 Task: In the  document poster.html Download file as 'HTML ' Share this file with 'softage.5@softage.net' Insert the command  Suggesting 
Action: Mouse moved to (207, 318)
Screenshot: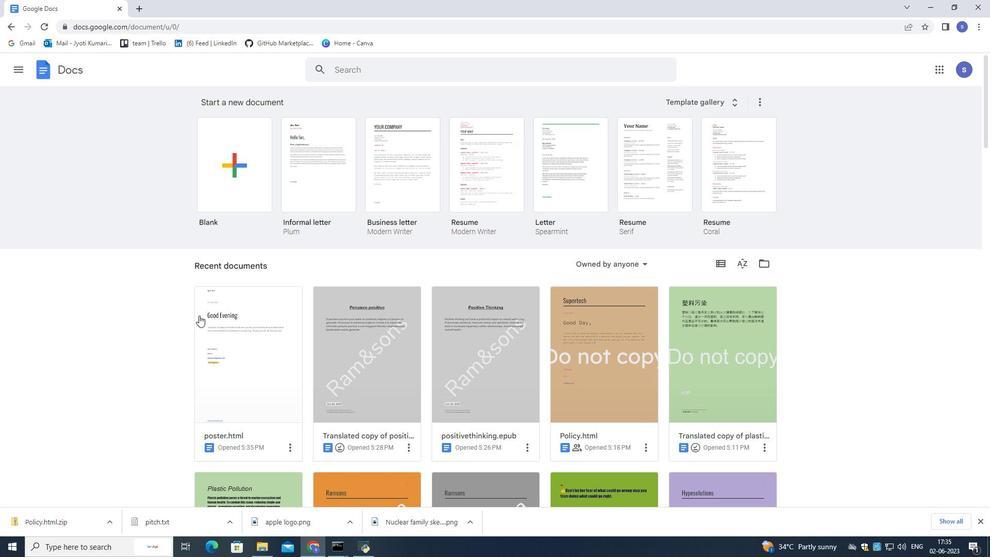 
Action: Mouse pressed left at (207, 318)
Screenshot: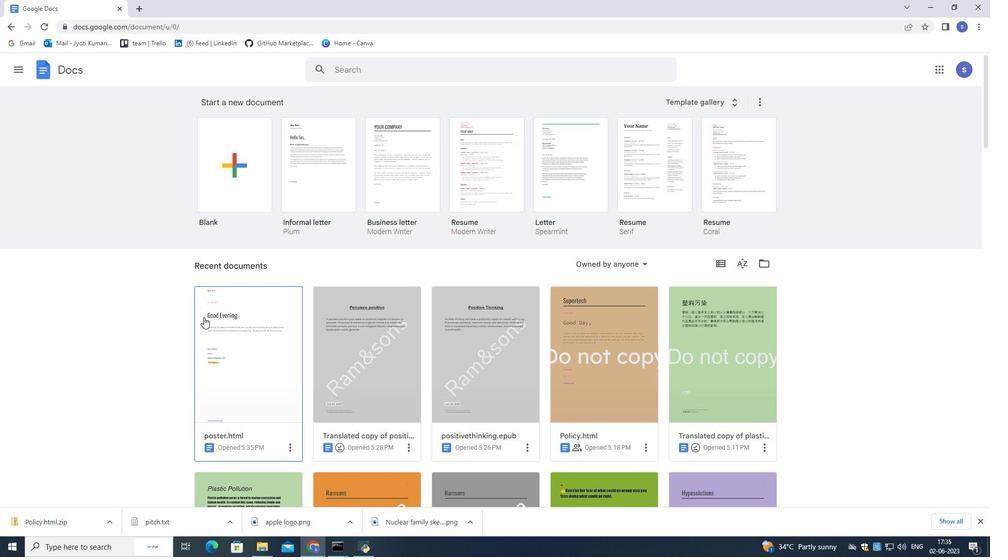 
Action: Mouse moved to (207, 318)
Screenshot: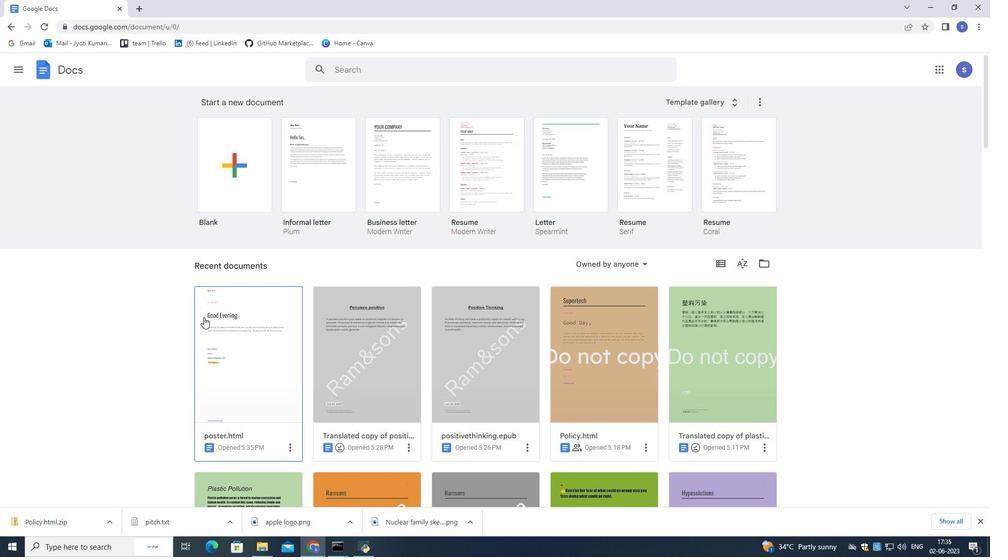 
Action: Mouse pressed left at (207, 318)
Screenshot: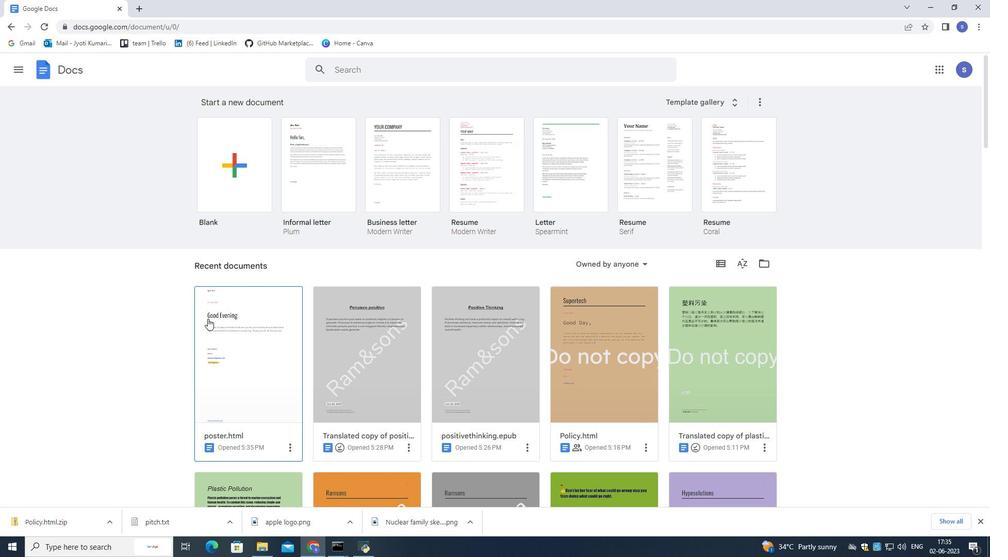
Action: Mouse moved to (34, 72)
Screenshot: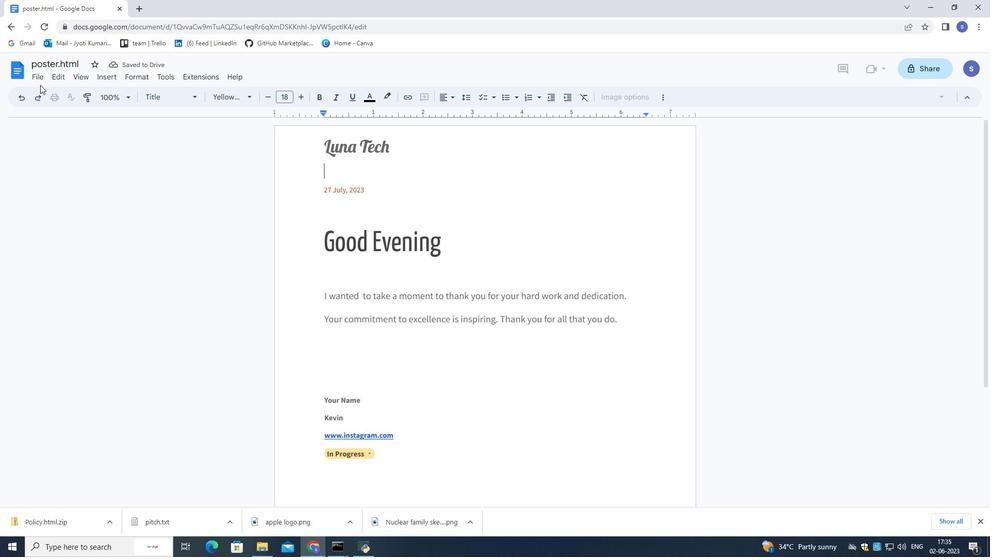 
Action: Mouse pressed left at (34, 72)
Screenshot: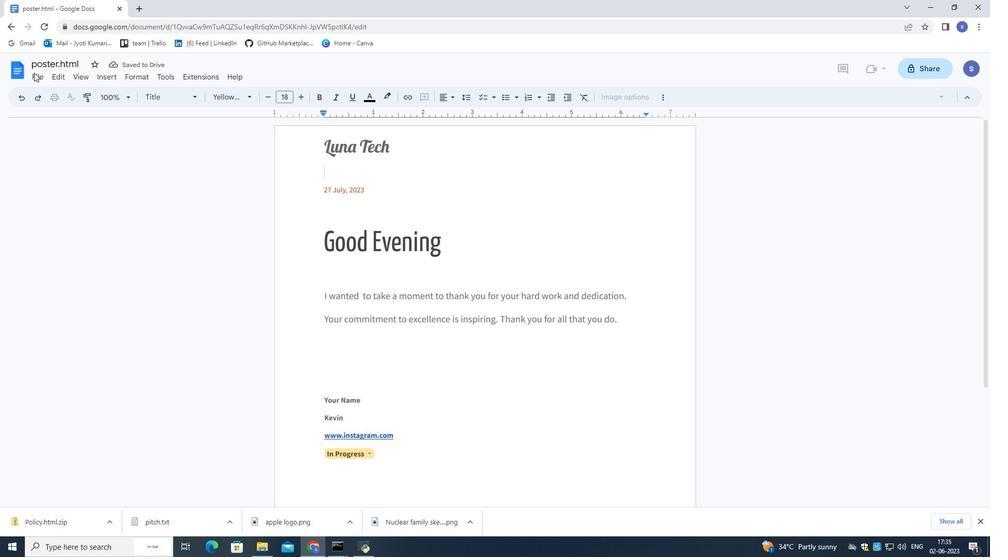 
Action: Mouse pressed left at (34, 72)
Screenshot: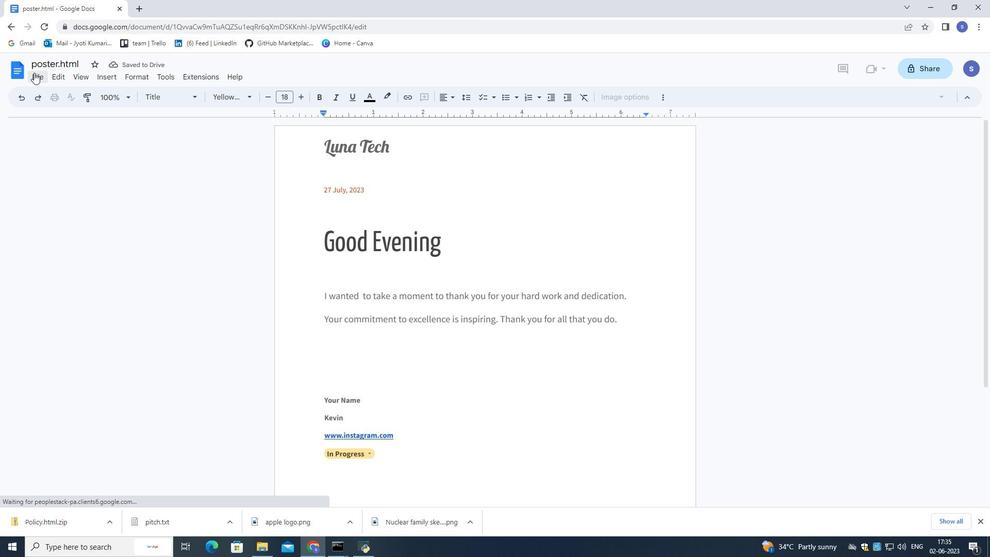 
Action: Mouse moved to (38, 76)
Screenshot: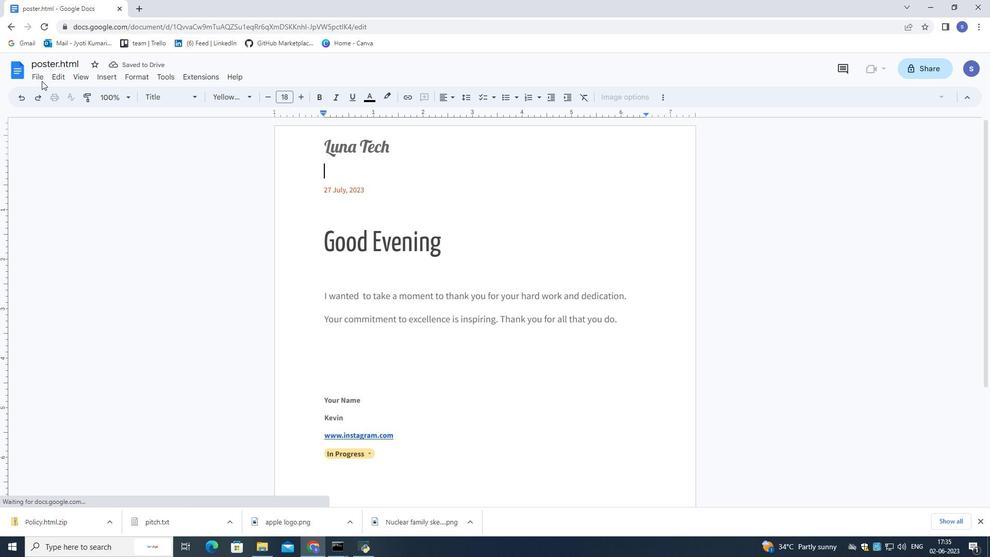
Action: Mouse pressed left at (38, 76)
Screenshot: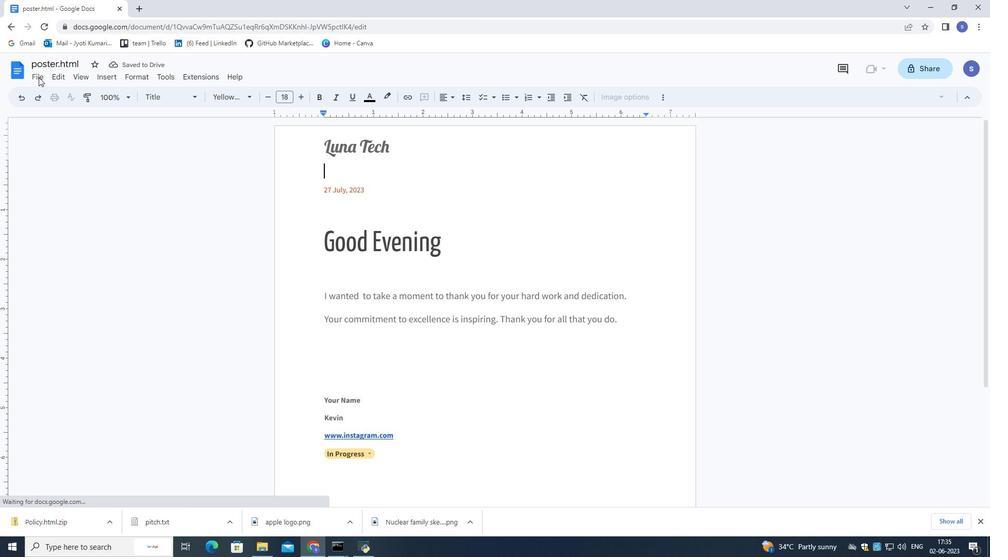 
Action: Mouse moved to (267, 237)
Screenshot: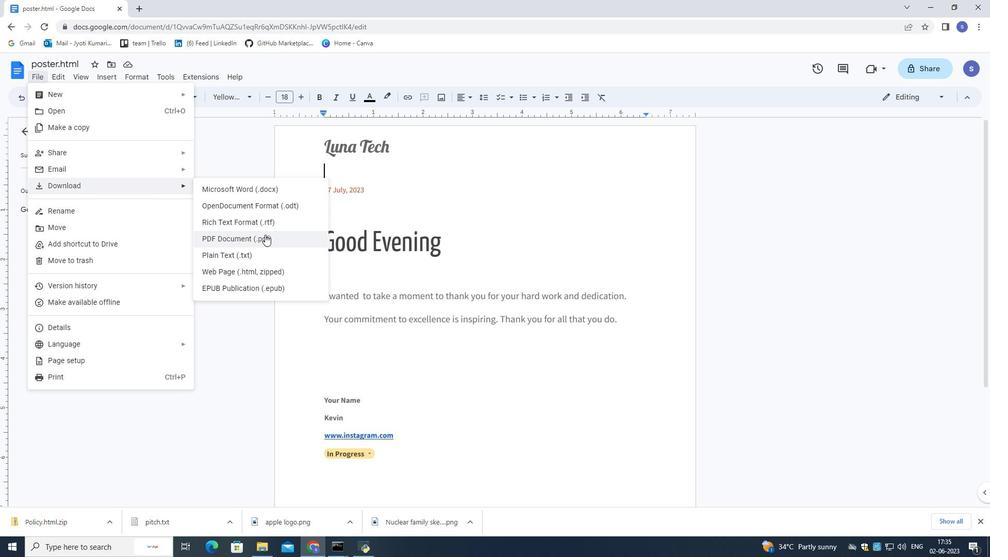 
Action: Mouse pressed left at (267, 237)
Screenshot: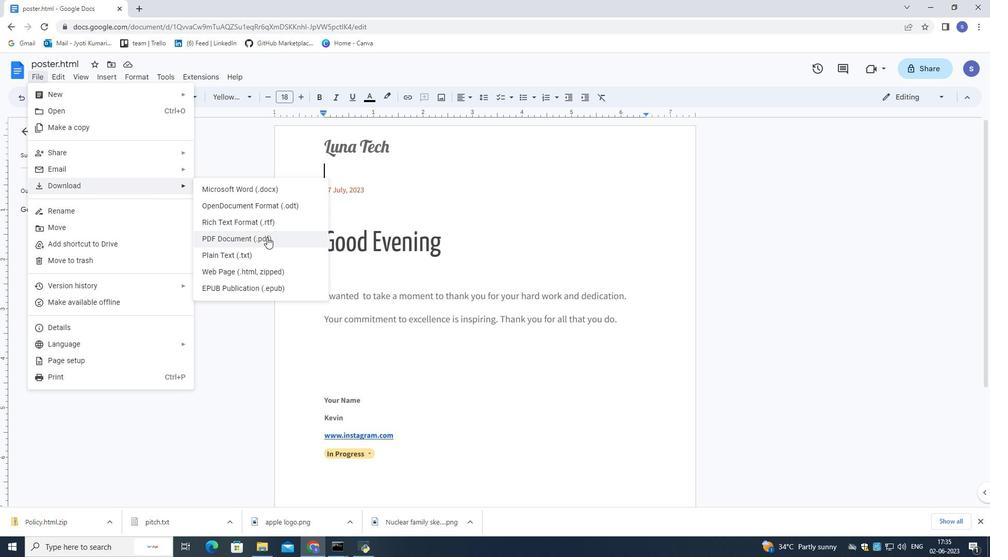 
Action: Mouse moved to (43, 78)
Screenshot: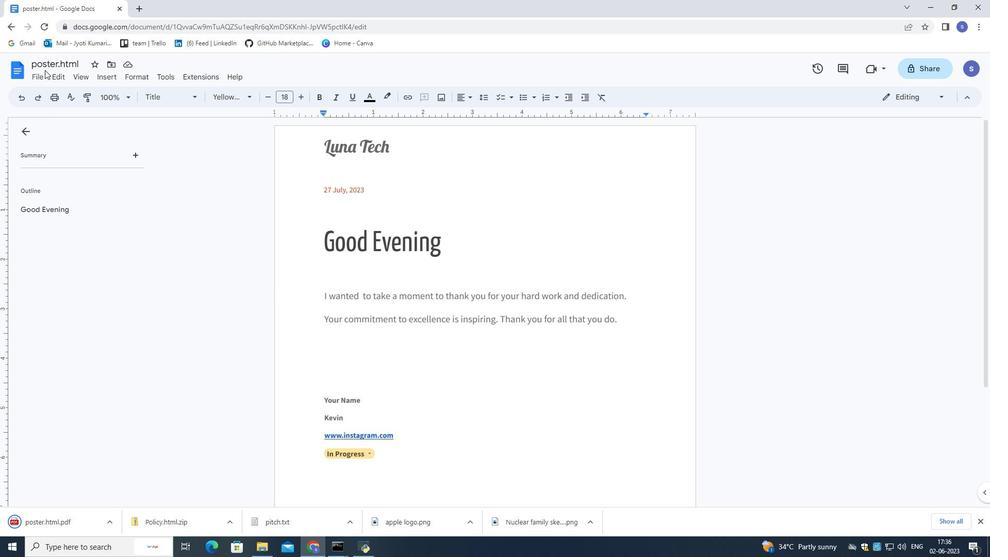 
Action: Mouse pressed left at (43, 78)
Screenshot: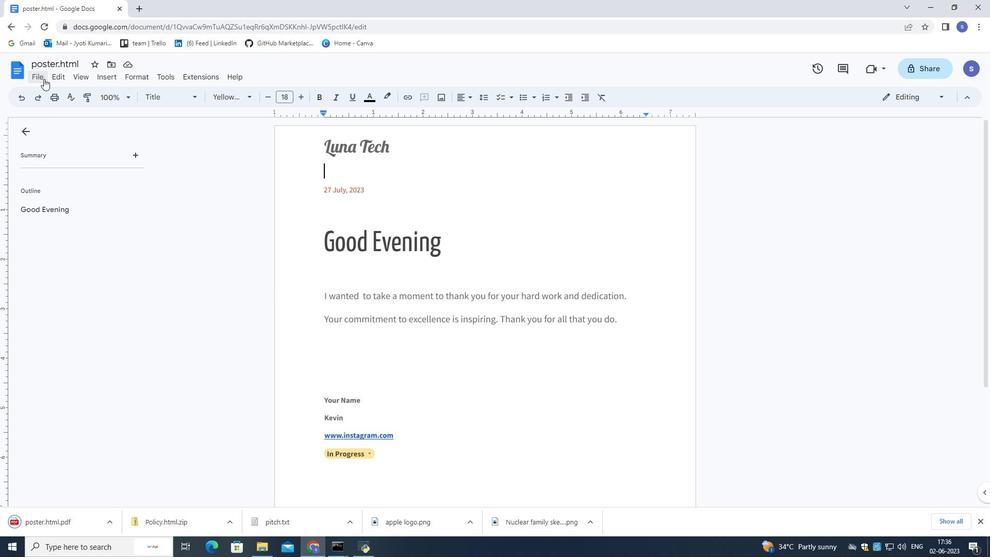 
Action: Mouse moved to (222, 156)
Screenshot: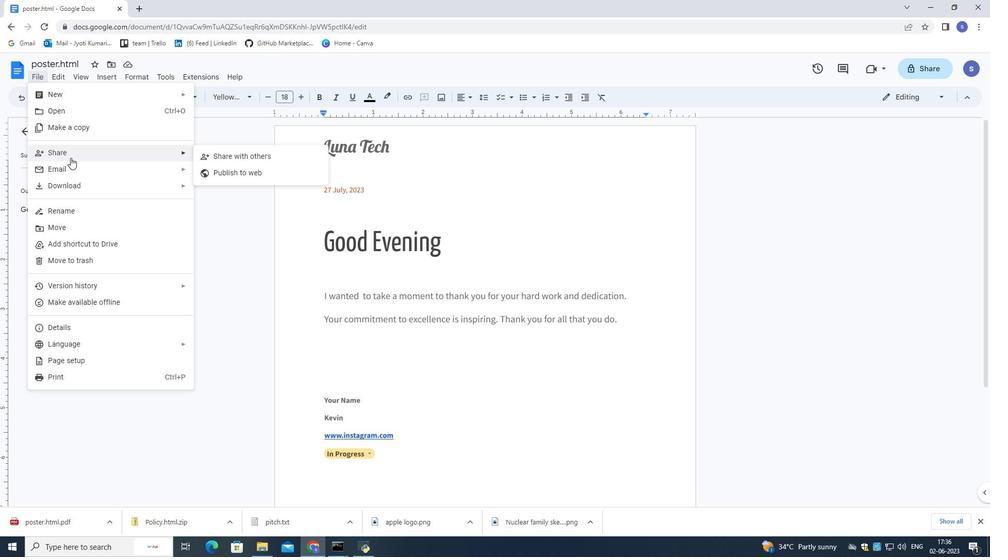 
Action: Mouse pressed left at (222, 156)
Screenshot: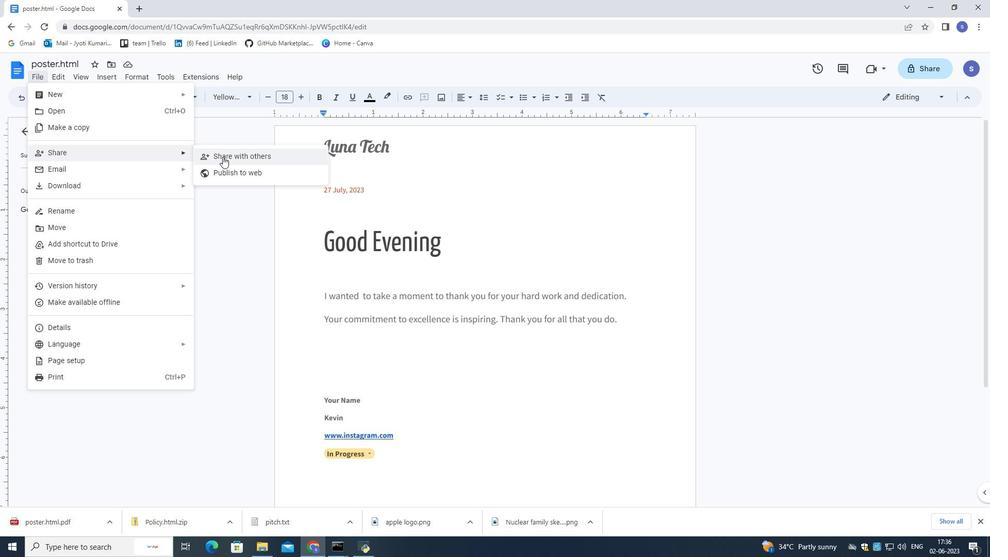 
Action: Mouse moved to (223, 155)
Screenshot: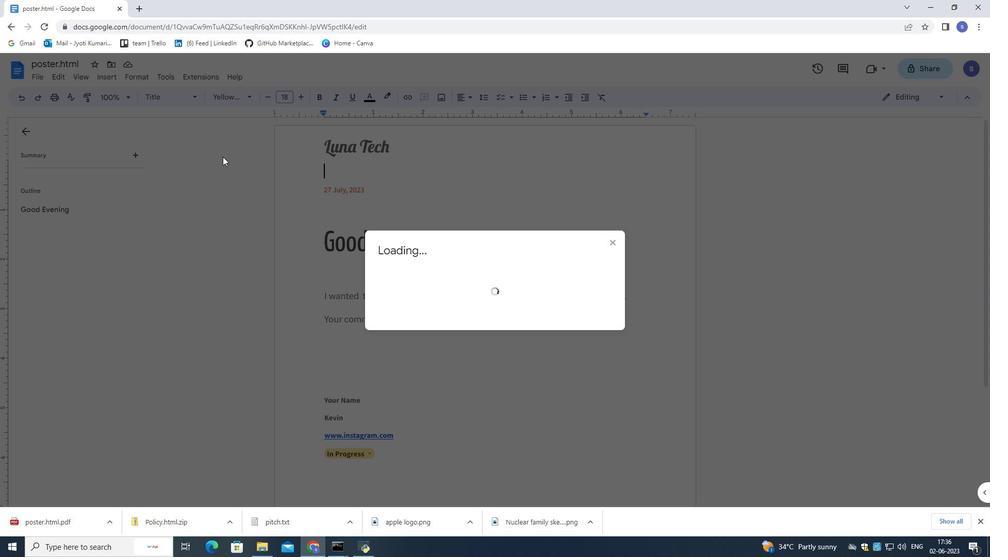 
Action: Key pressed softage.5<Key.shift>@softage.net
Screenshot: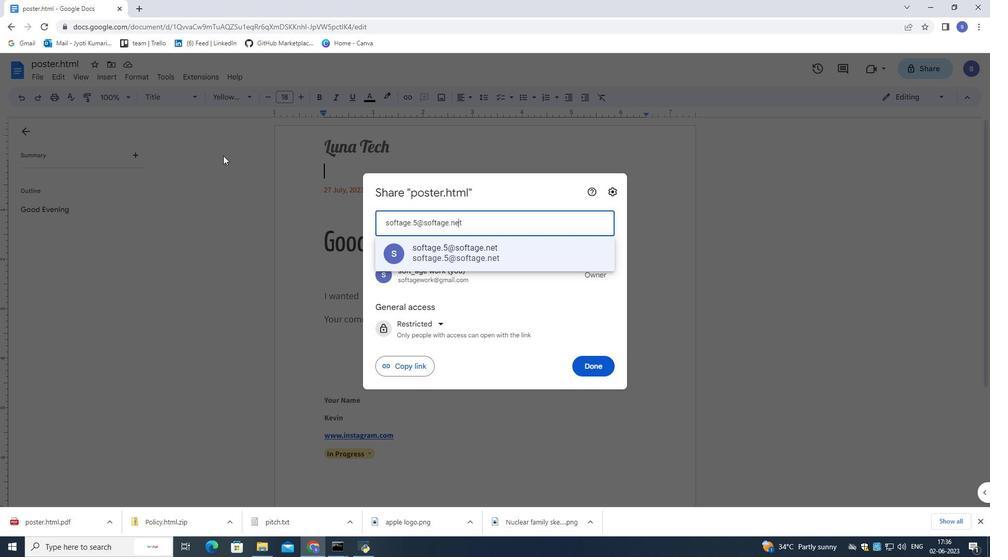 
Action: Mouse moved to (488, 265)
Screenshot: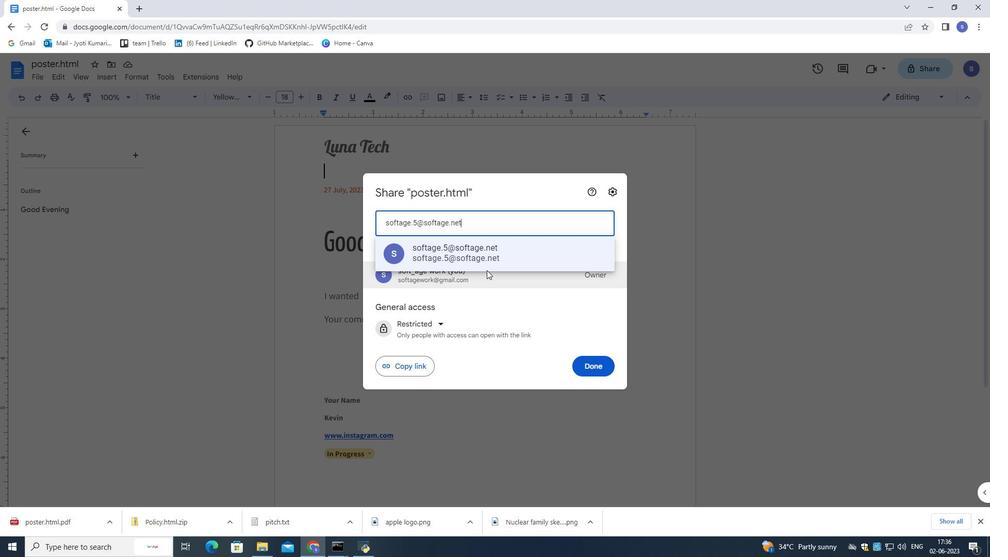 
Action: Mouse pressed left at (488, 265)
Screenshot: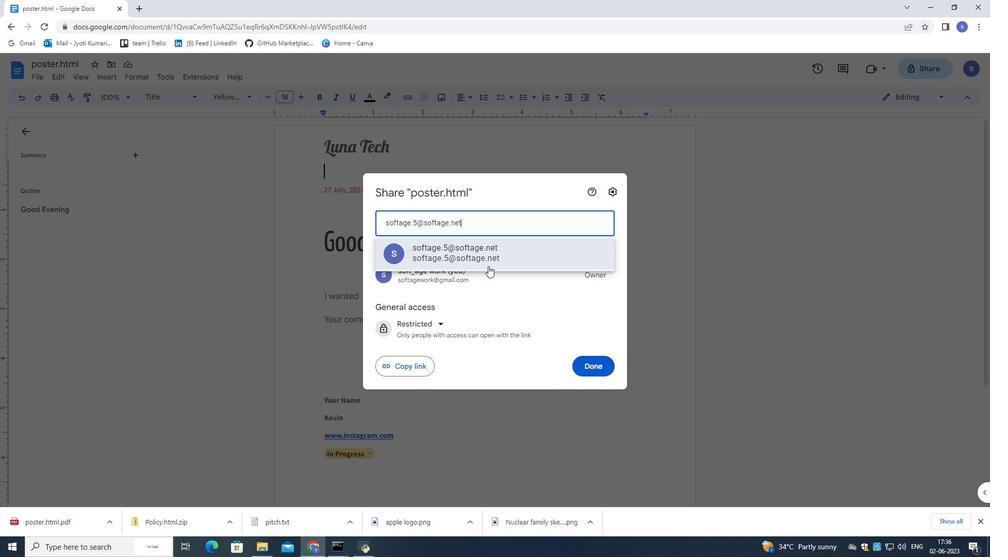 
Action: Mouse moved to (588, 355)
Screenshot: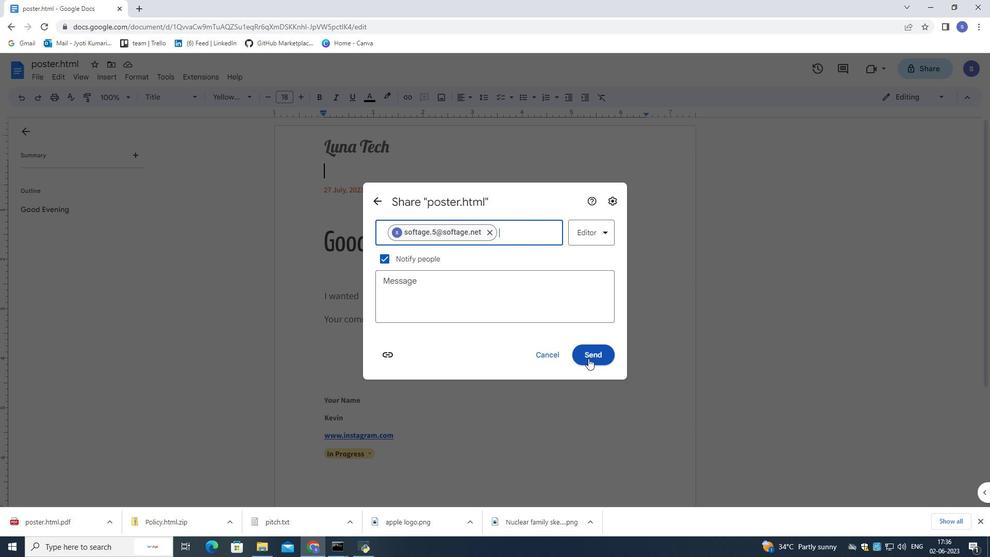 
Action: Mouse pressed left at (588, 355)
Screenshot: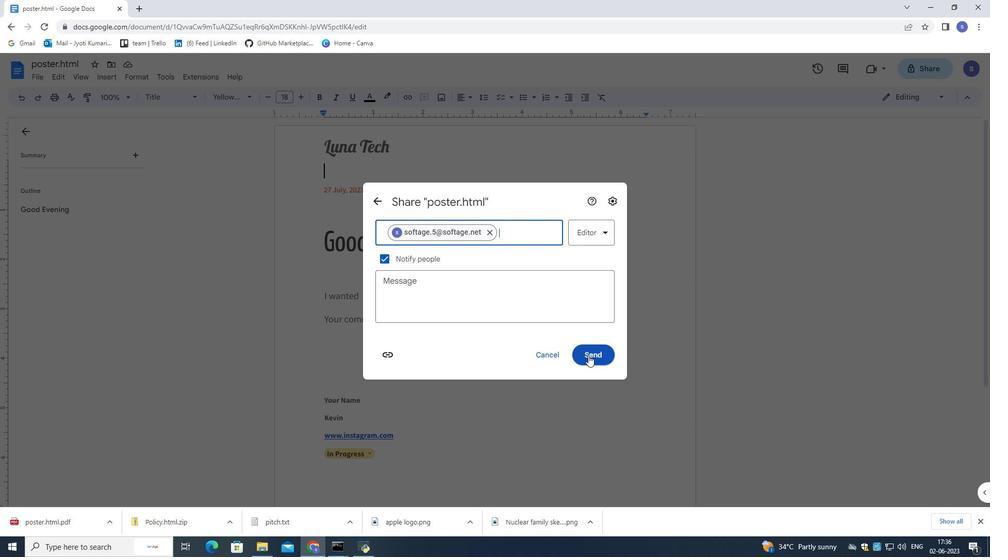 
Action: Mouse moved to (913, 94)
Screenshot: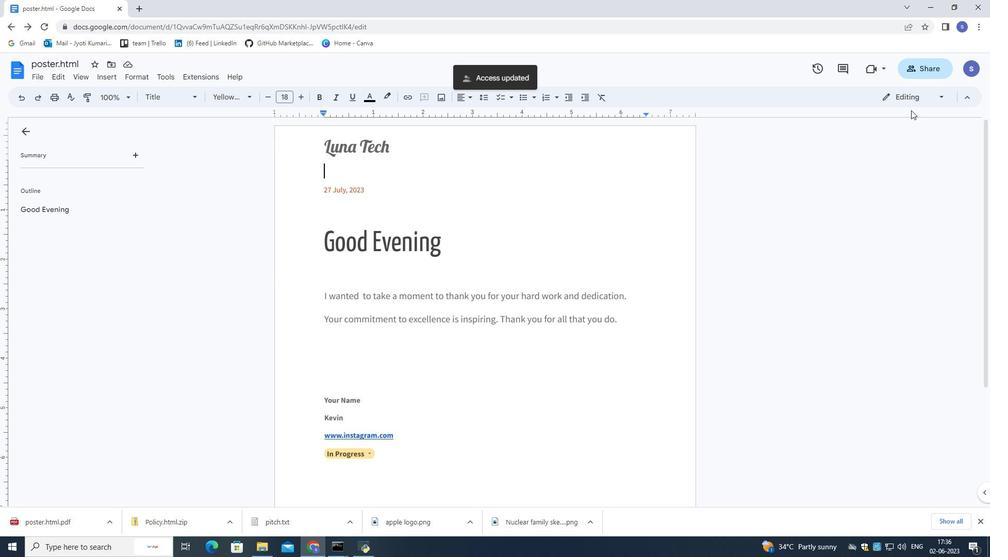 
Action: Mouse pressed left at (913, 94)
Screenshot: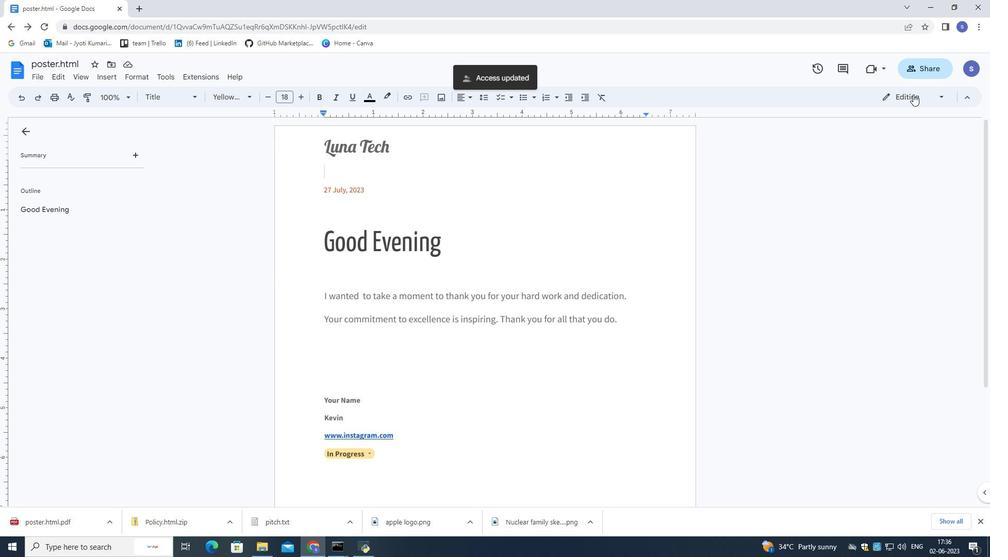
Action: Mouse moved to (920, 140)
Screenshot: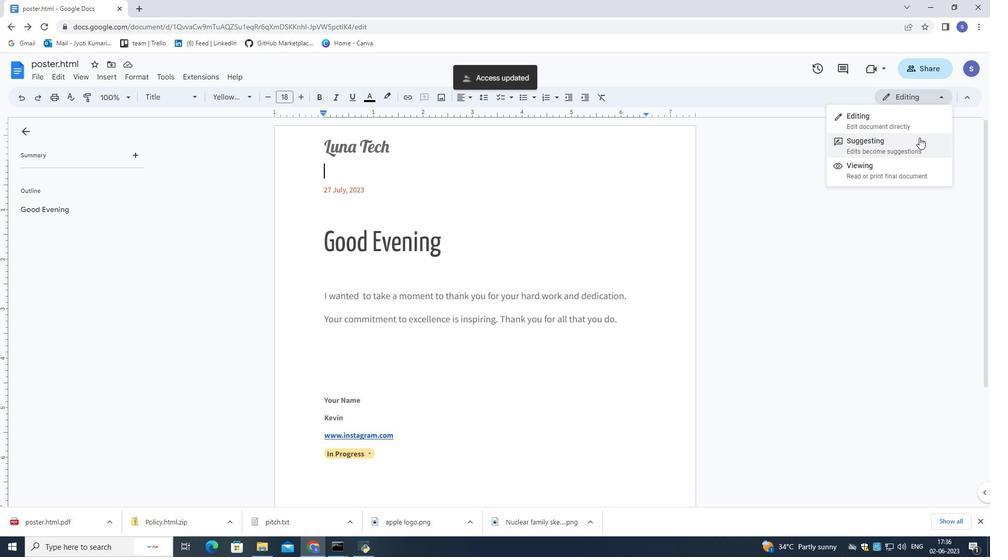 
Action: Mouse pressed left at (920, 140)
Screenshot: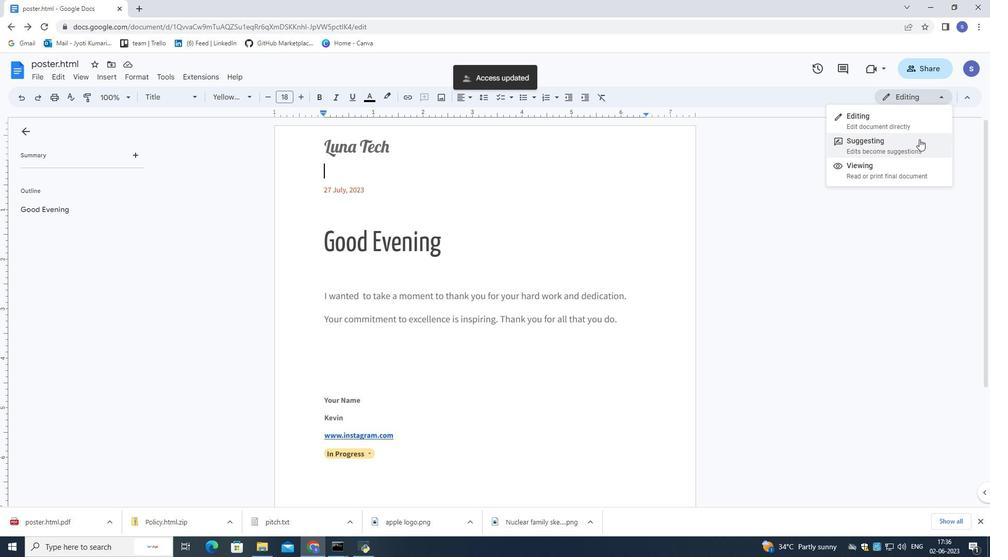 
Action: Mouse moved to (761, 295)
Screenshot: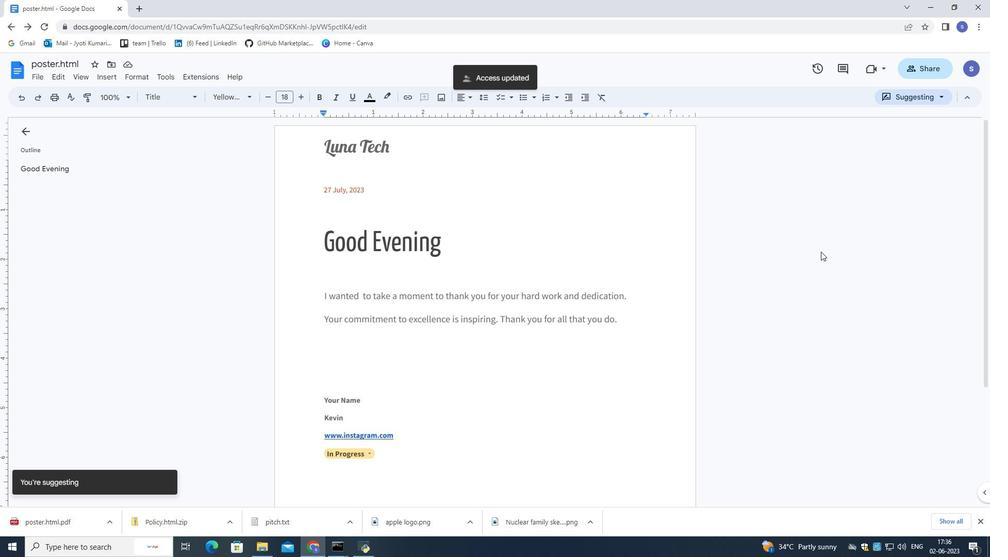 
Action: Mouse pressed left at (761, 295)
Screenshot: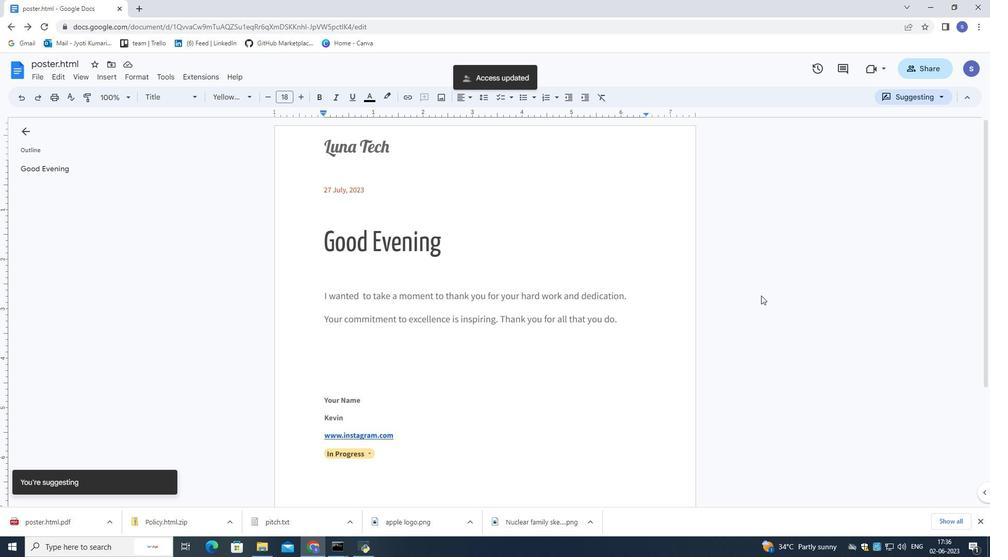 
